 Task: Do a password checkup of your saved passwords.
Action: Mouse moved to (1181, 38)
Screenshot: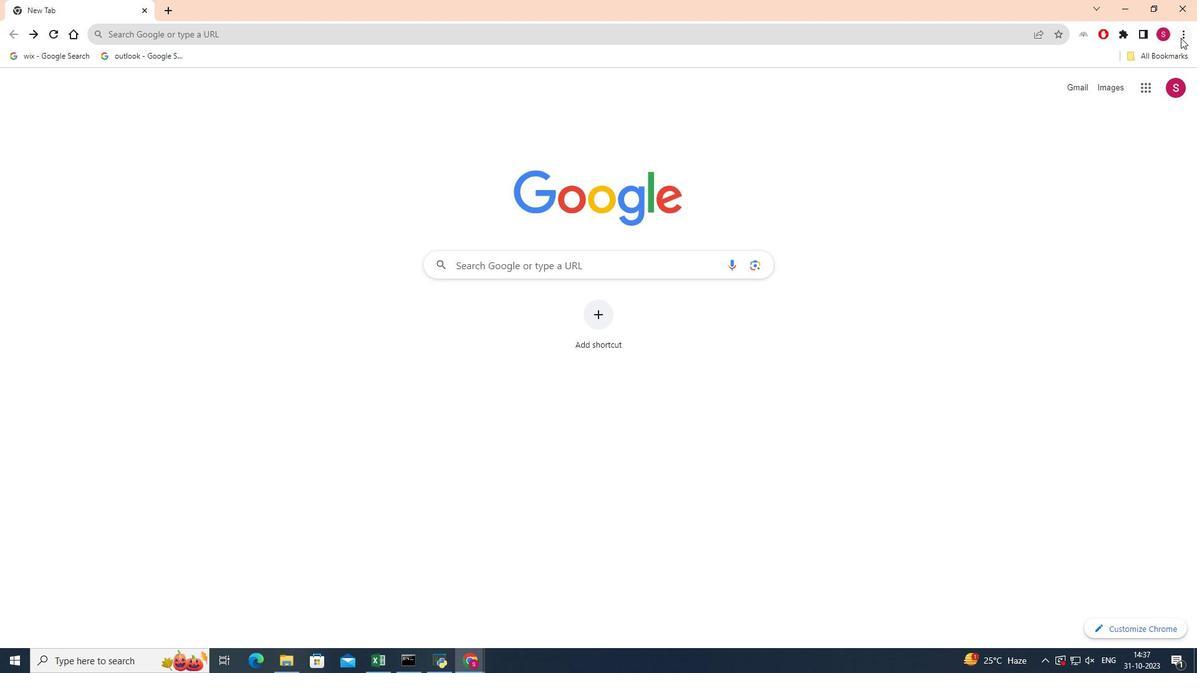 
Action: Mouse pressed left at (1181, 38)
Screenshot: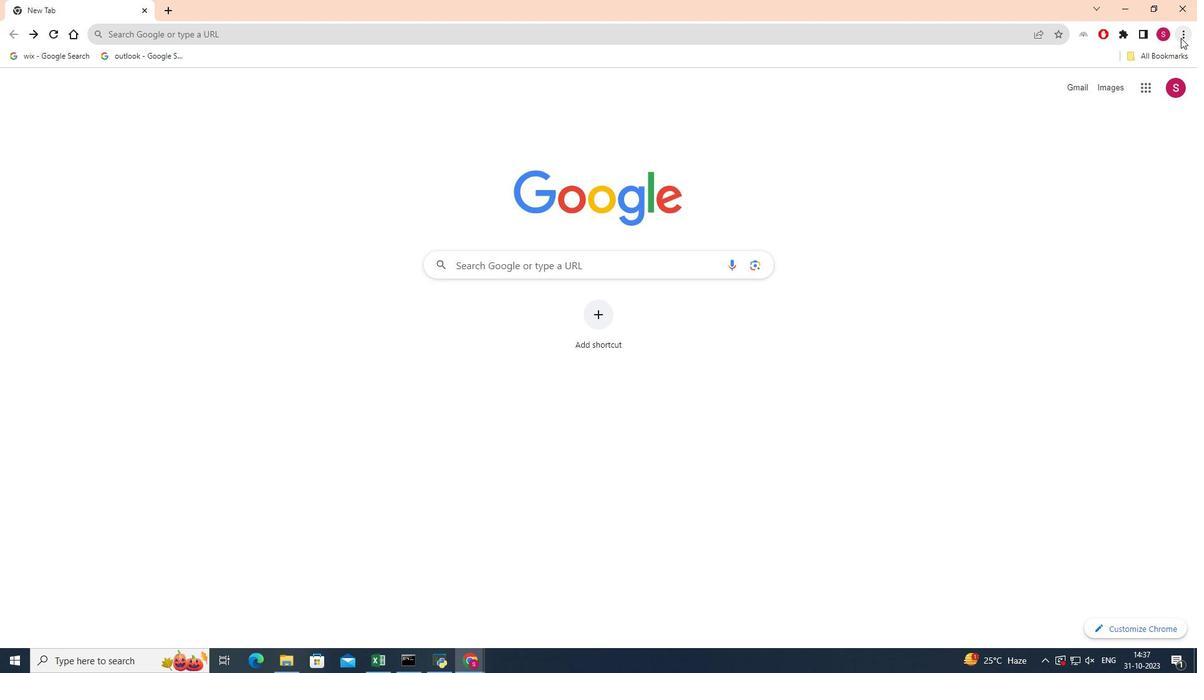 
Action: Mouse moved to (1109, 140)
Screenshot: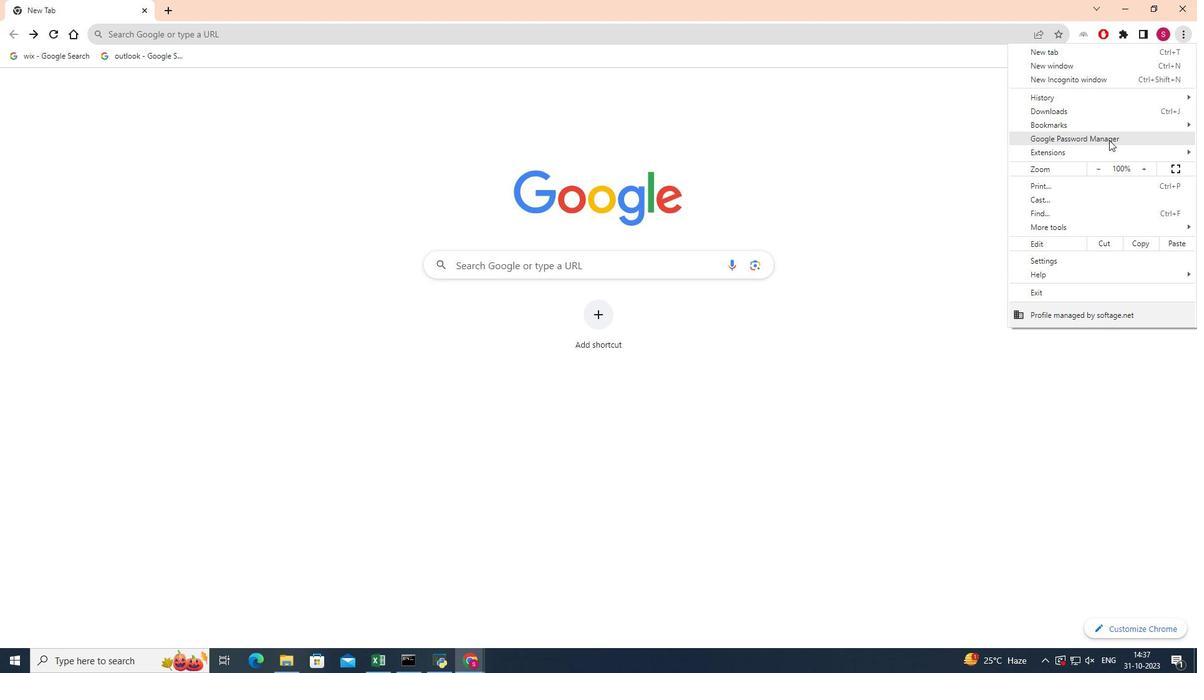 
Action: Mouse pressed left at (1109, 140)
Screenshot: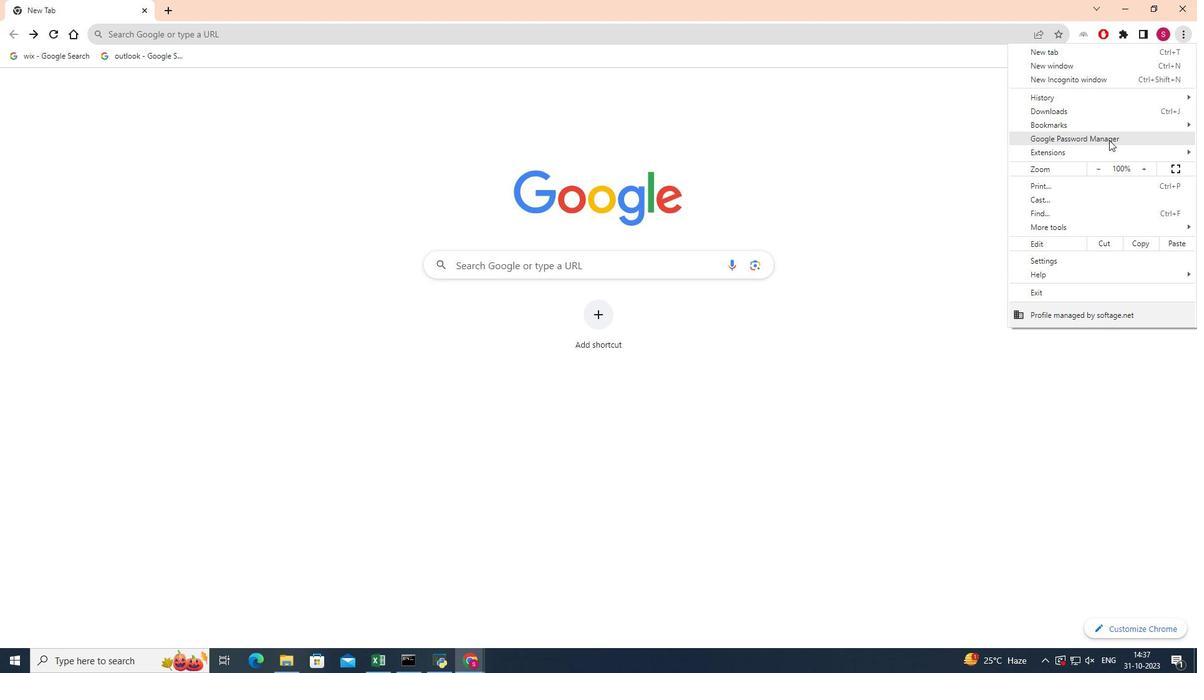 
Action: Mouse moved to (71, 122)
Screenshot: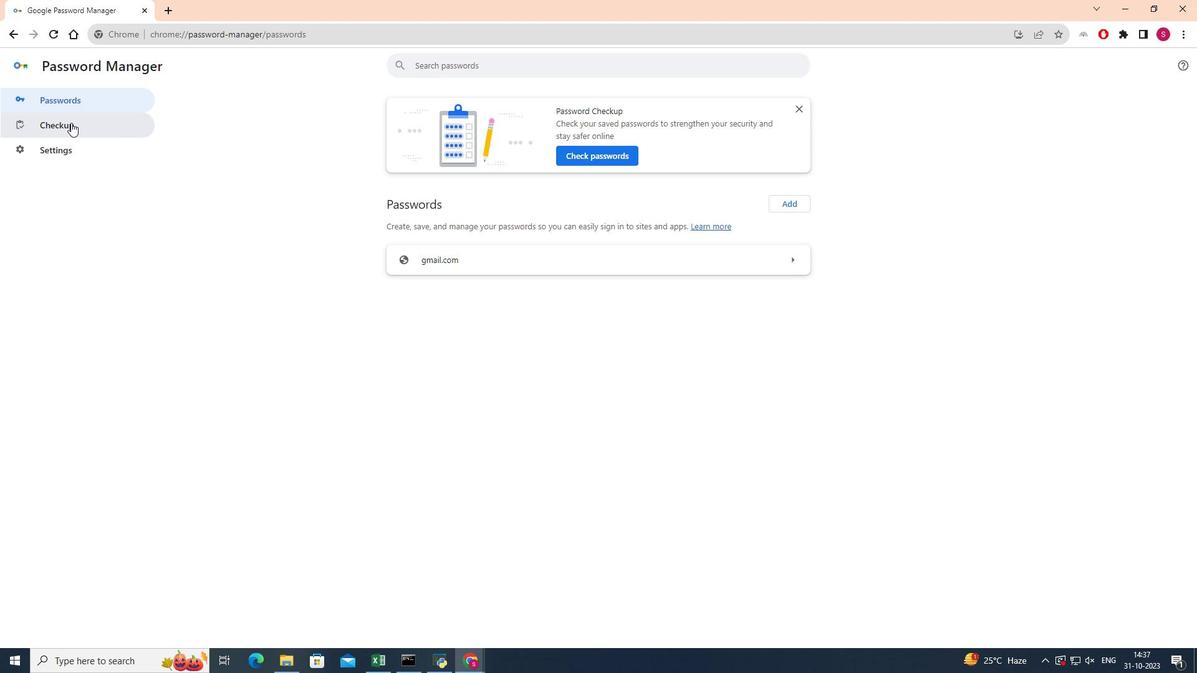 
Action: Mouse pressed left at (71, 122)
Screenshot: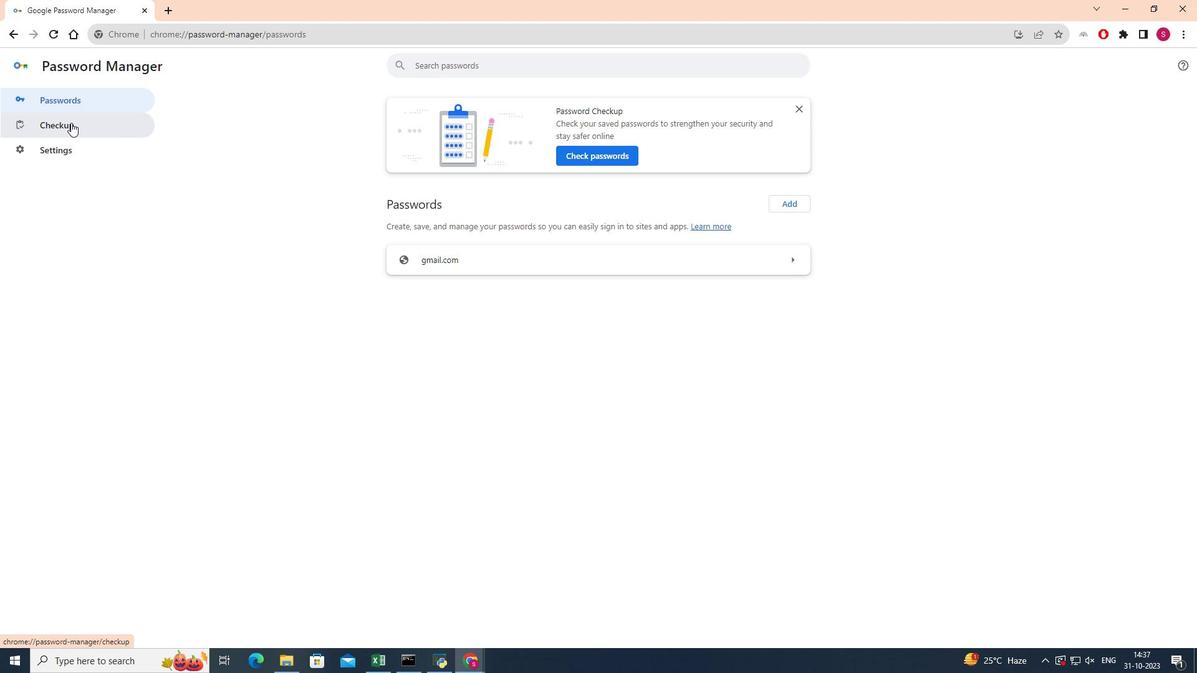 
Action: Mouse moved to (996, 135)
Screenshot: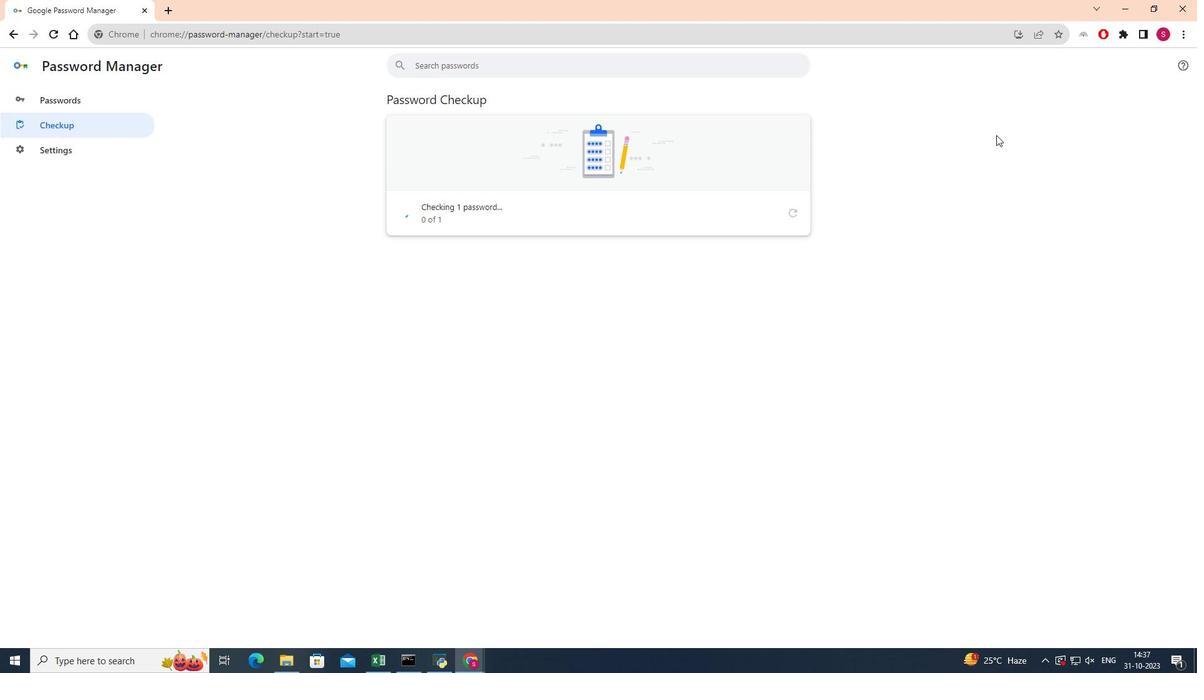 
